 Task: Create List Cloud Computing in Board Employee Engagement Strategies to Workspace Job Analysis and Design. Create List SaaS in Board Product Prototyping to Workspace Job Analysis and Design. Create List PaaS in Board Product Design and User Experience Optimization to Workspace Job Analysis and Design
Action: Mouse moved to (53, 310)
Screenshot: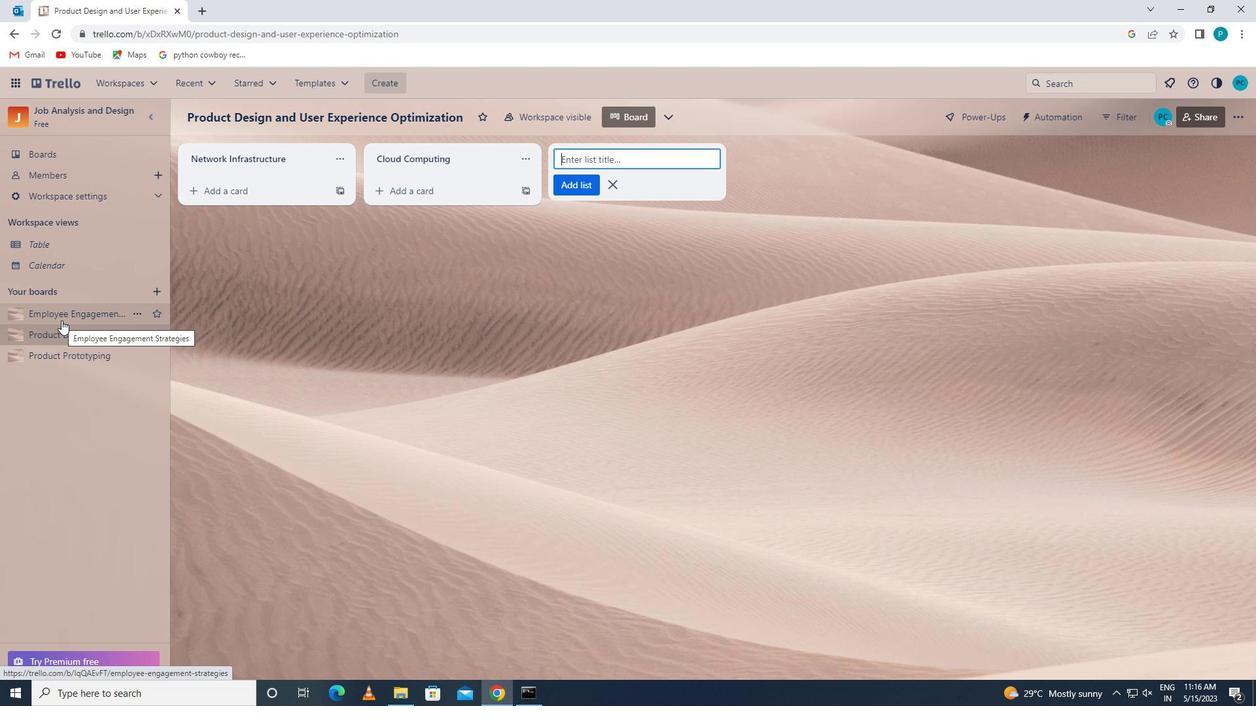 
Action: Mouse pressed left at (53, 310)
Screenshot: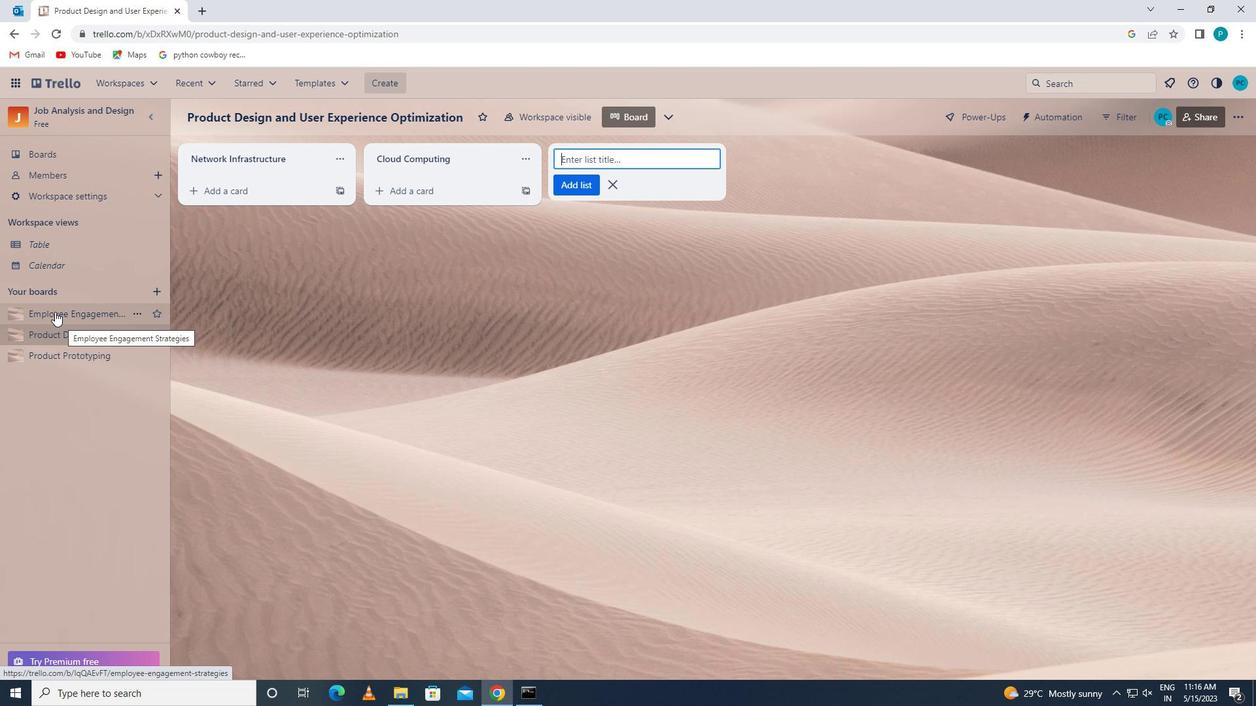 
Action: Mouse moved to (603, 161)
Screenshot: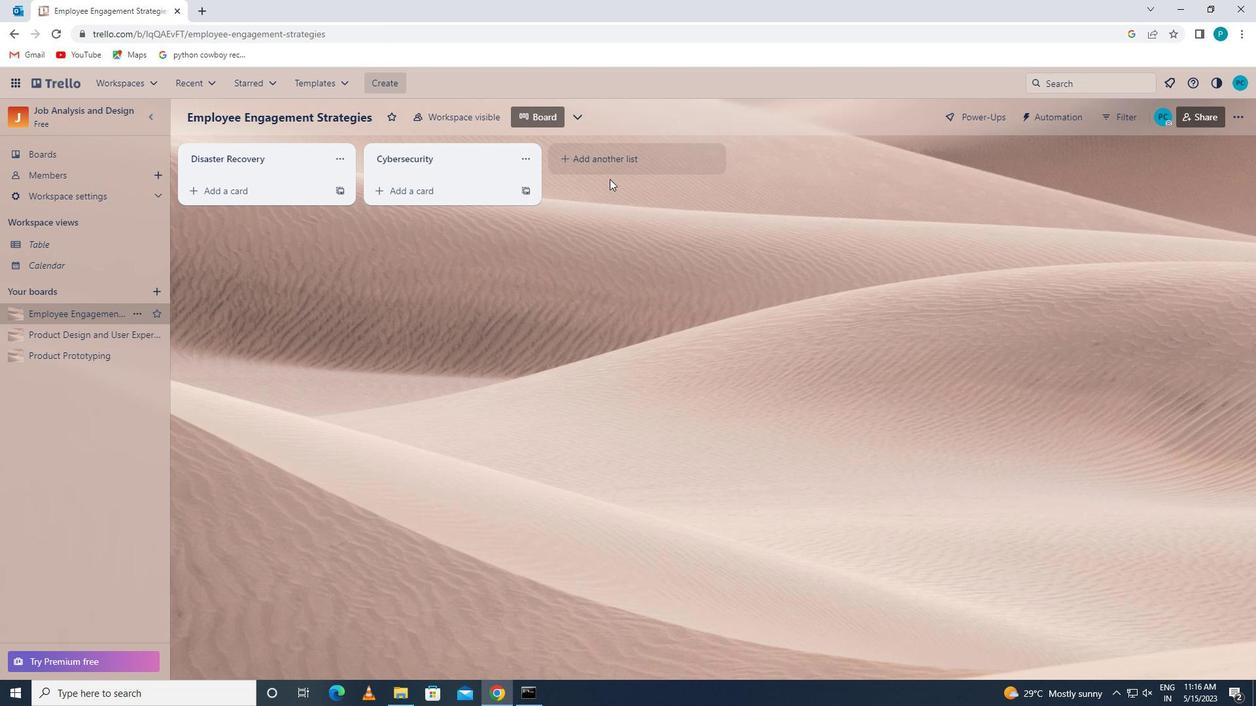 
Action: Mouse pressed left at (603, 161)
Screenshot: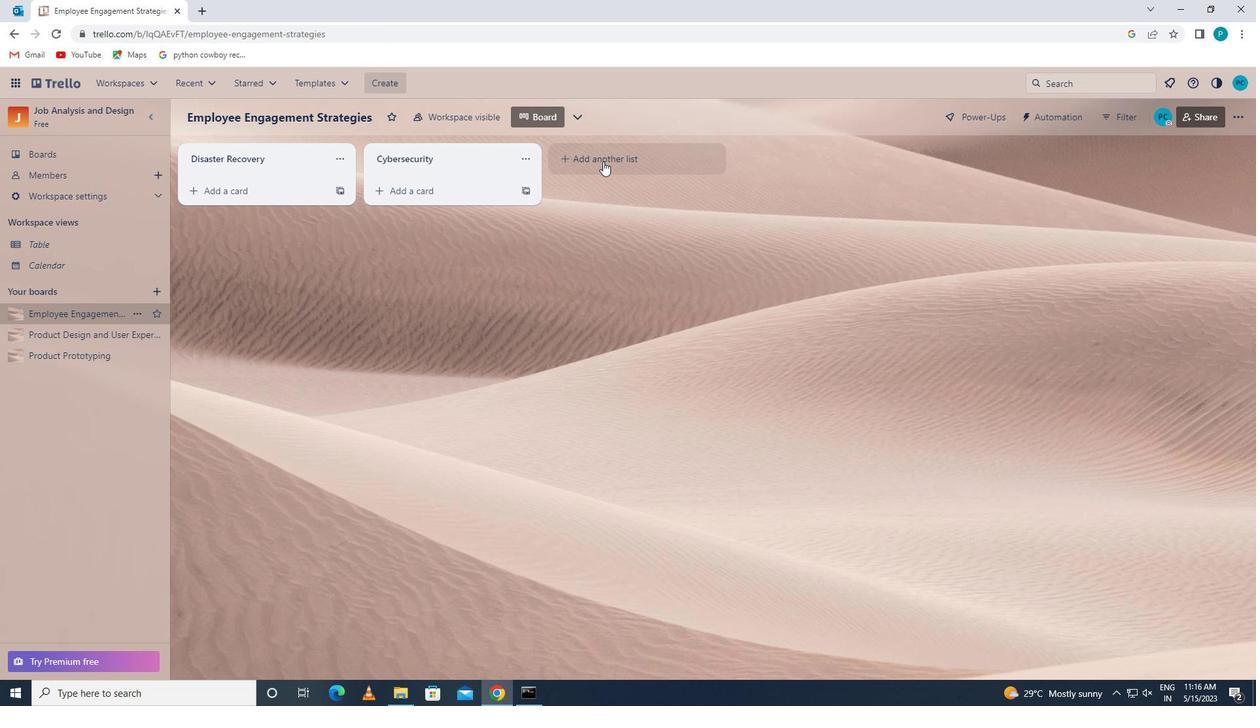 
Action: Key pressed <Key.caps_lock>c<Key.caps_lock>loud<Key.space><Key.caps_lock>c<Key.caps_lock>omputing
Screenshot: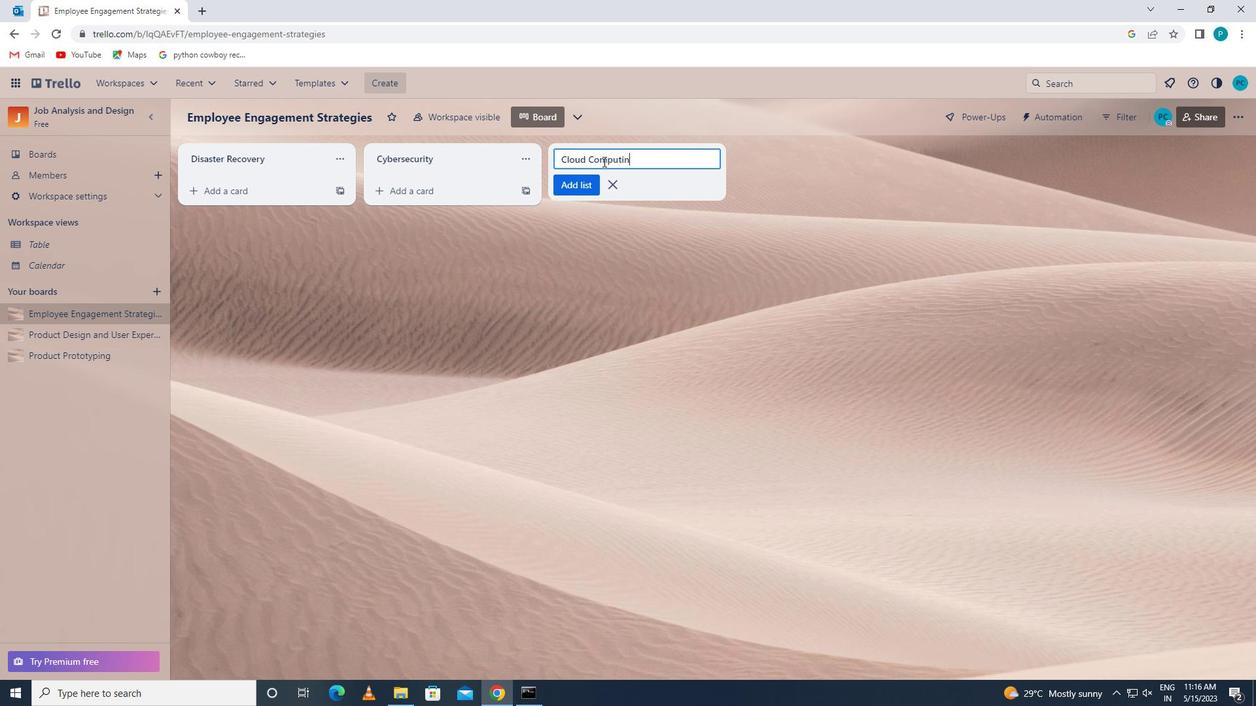 
Action: Mouse moved to (588, 183)
Screenshot: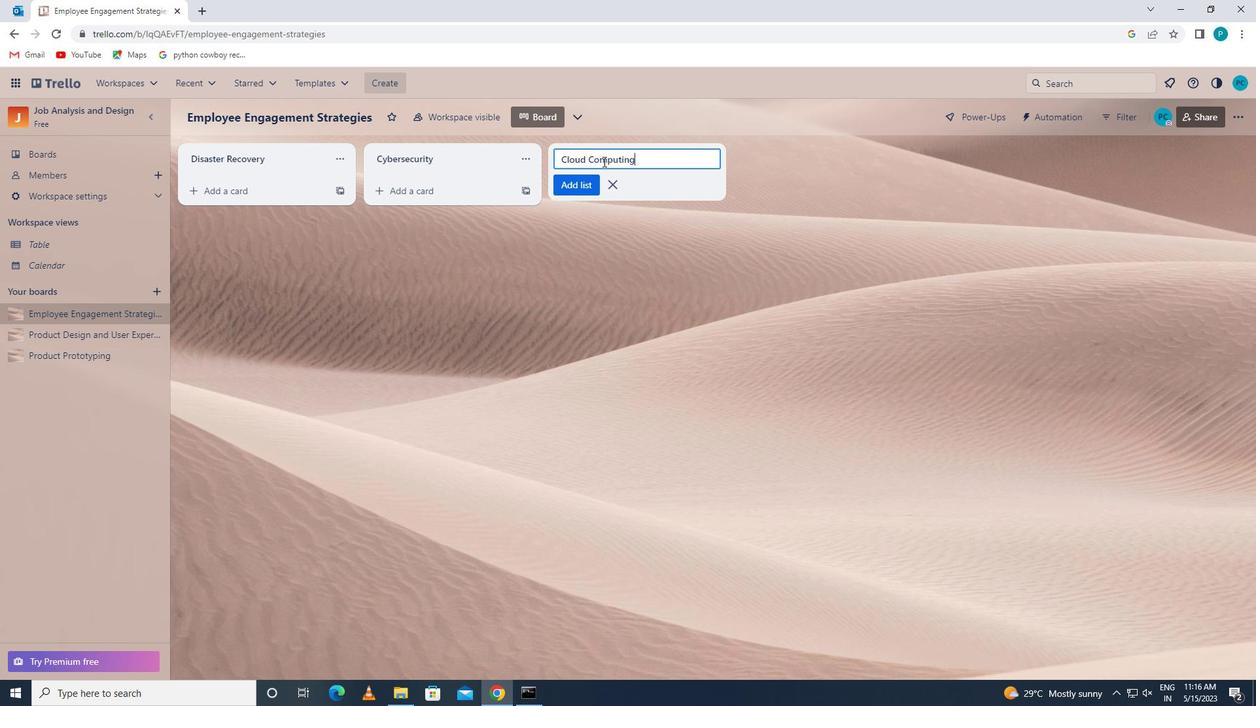 
Action: Mouse pressed left at (588, 183)
Screenshot: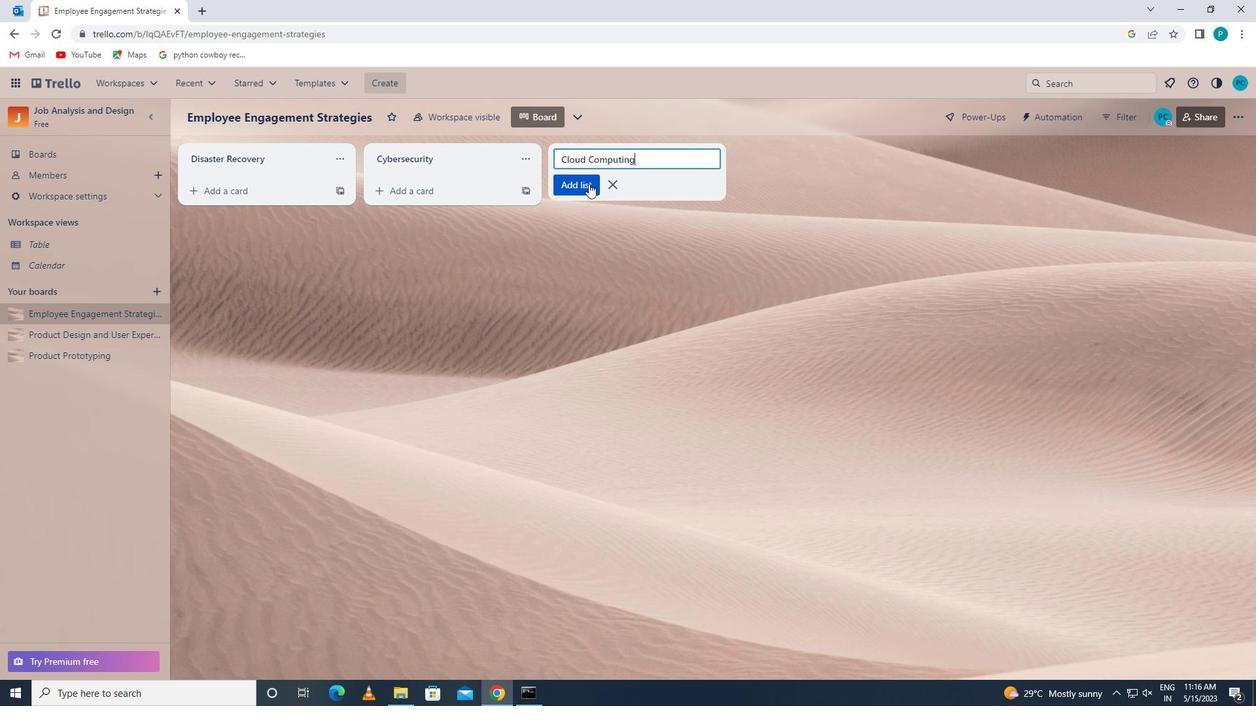 
Action: Mouse moved to (57, 359)
Screenshot: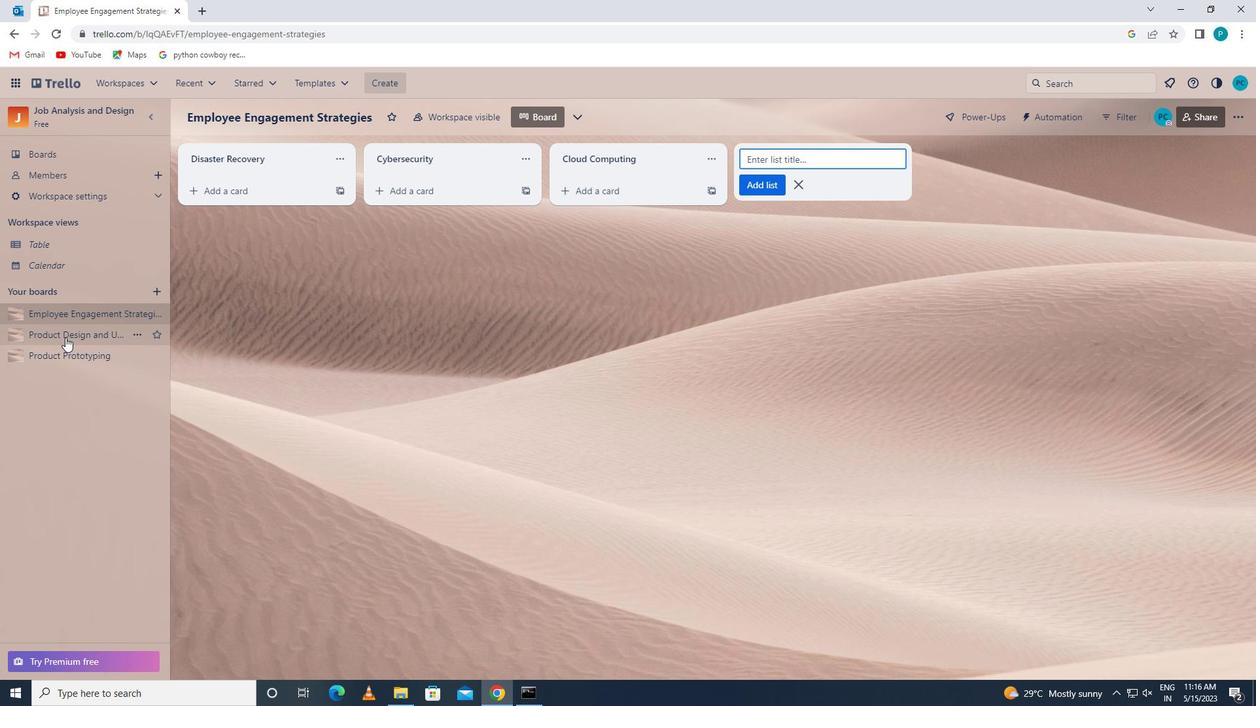 
Action: Mouse pressed left at (57, 359)
Screenshot: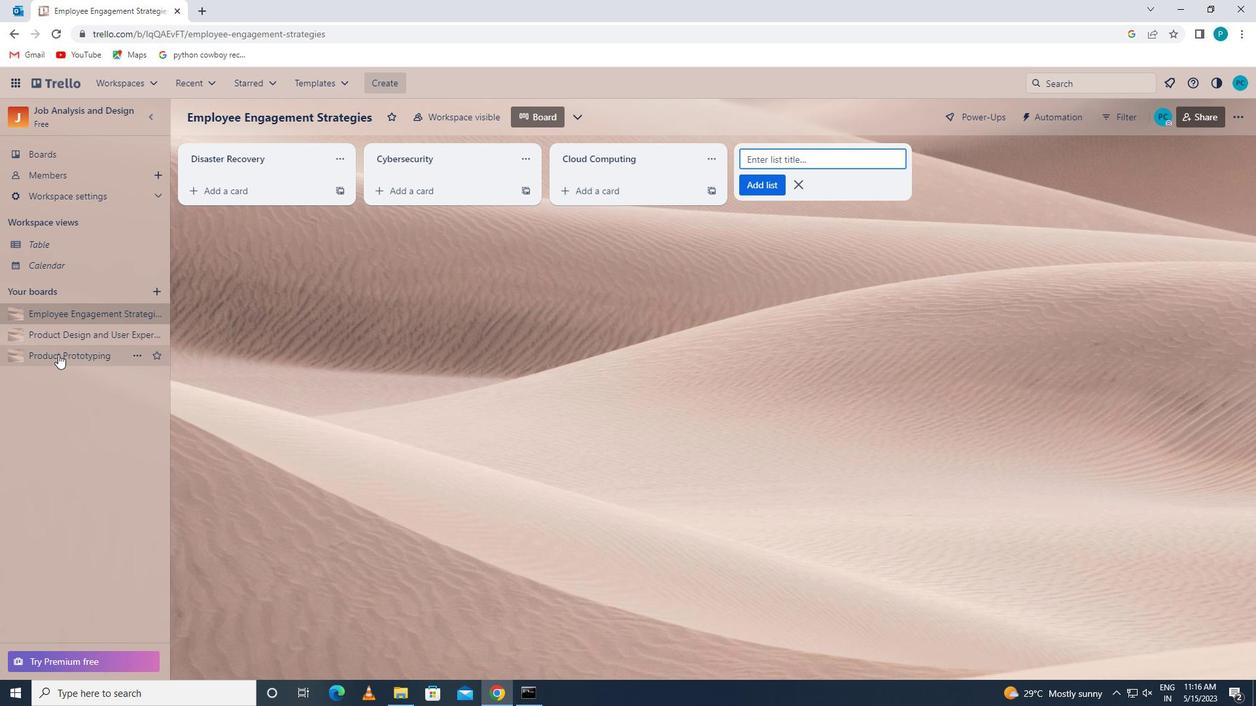 
Action: Mouse moved to (577, 158)
Screenshot: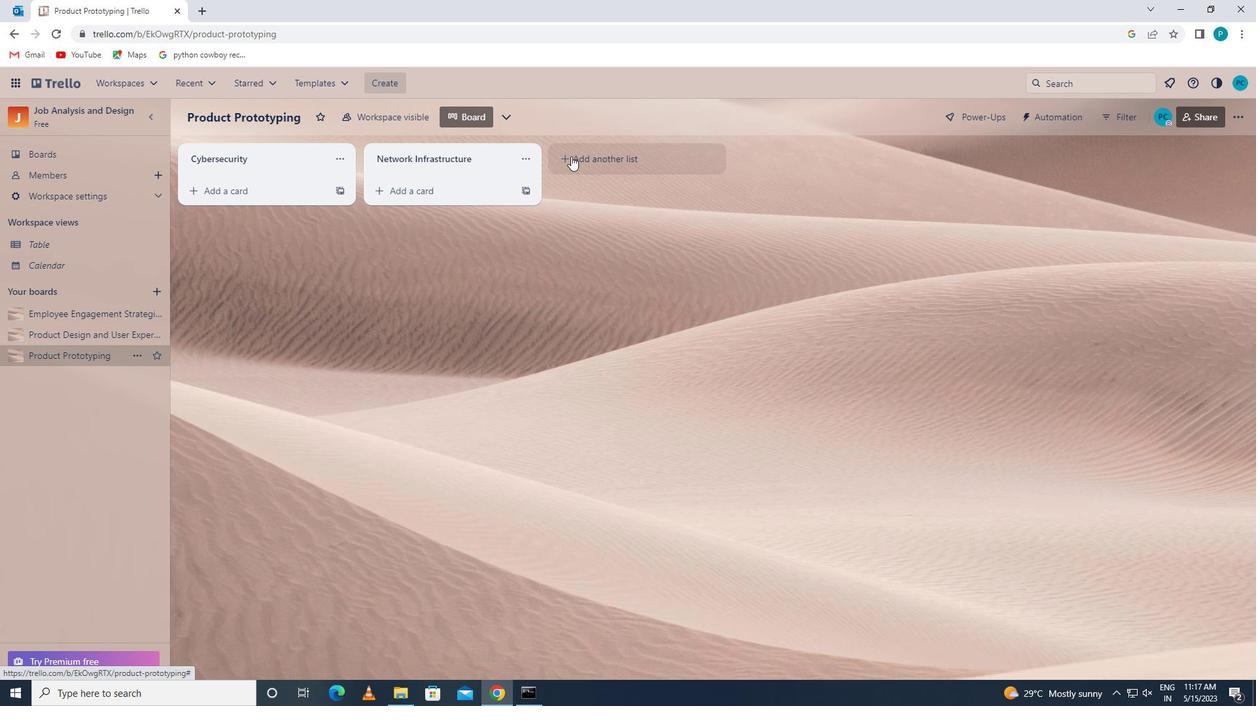 
Action: Mouse pressed left at (577, 158)
Screenshot: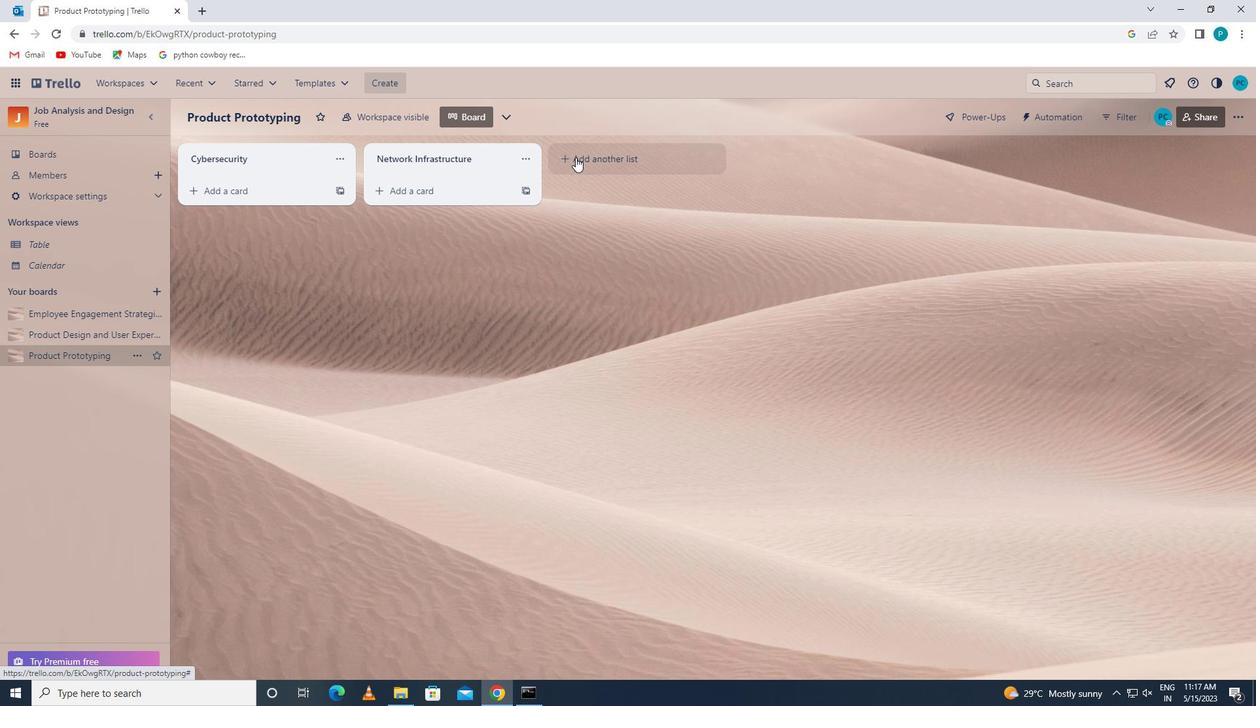 
Action: Key pressed <Key.caps_lock>s<Key.caps_lock>aas<Key.space>
Screenshot: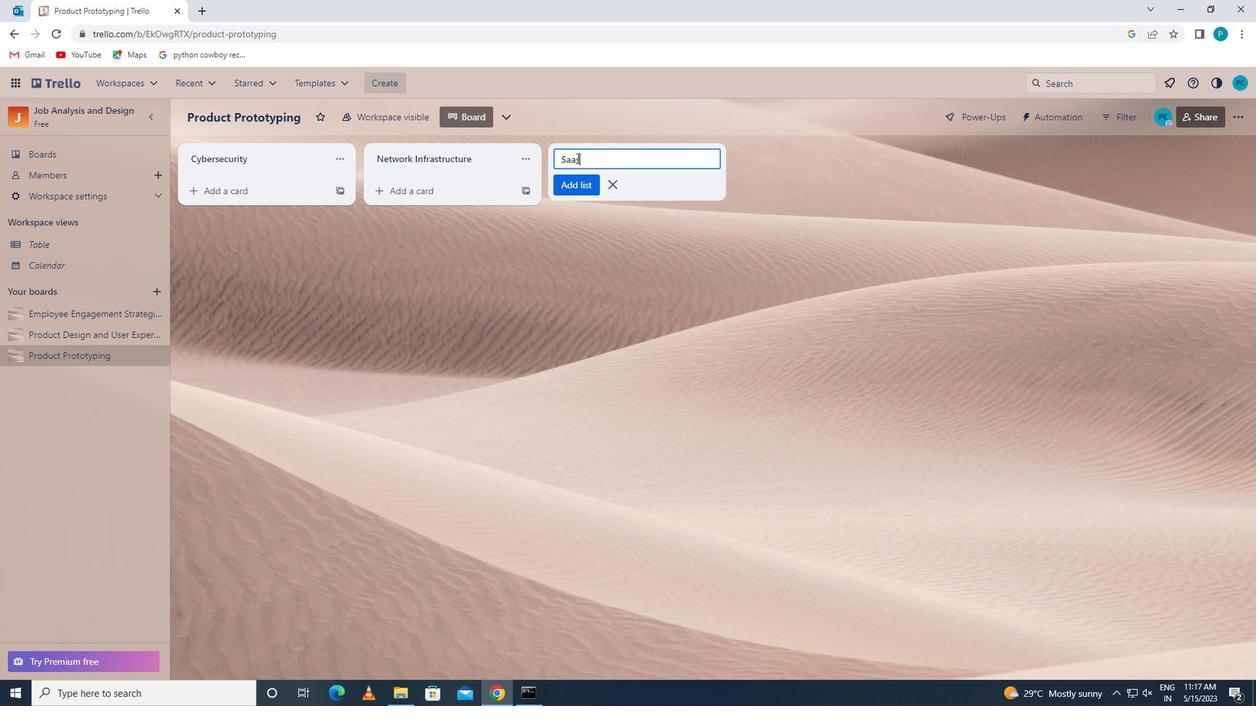 
Action: Mouse moved to (567, 190)
Screenshot: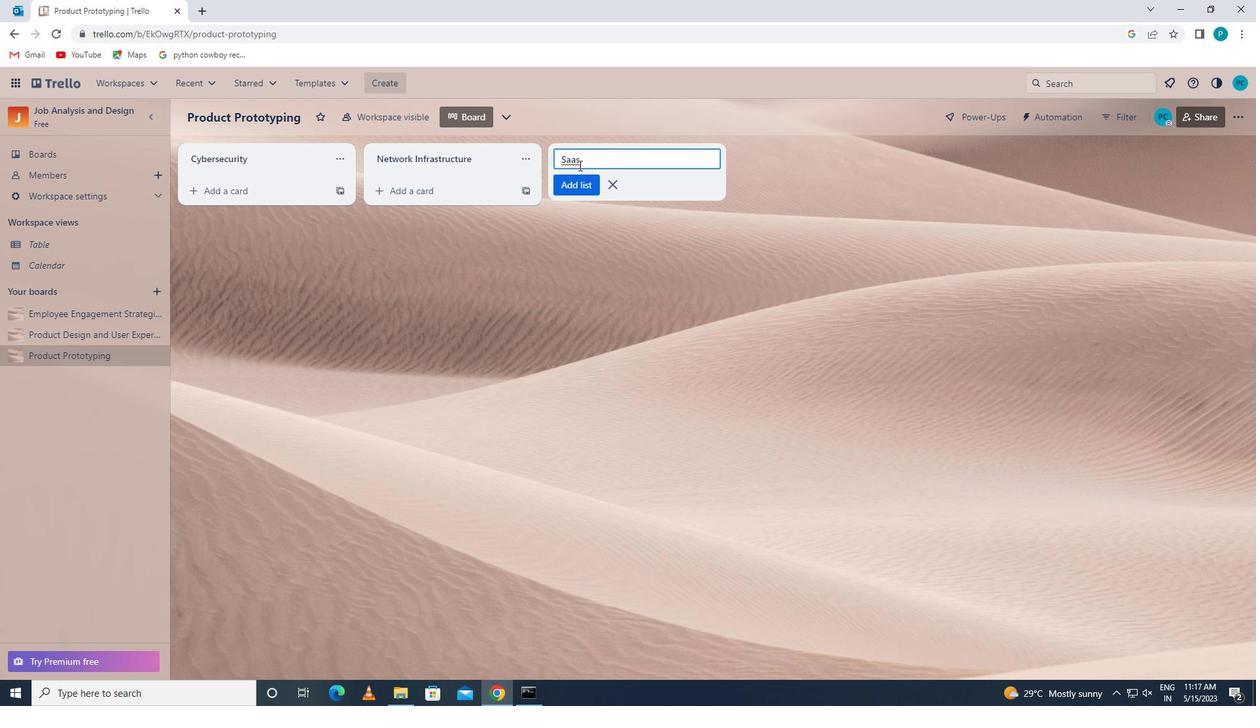 
Action: Mouse pressed left at (567, 190)
Screenshot: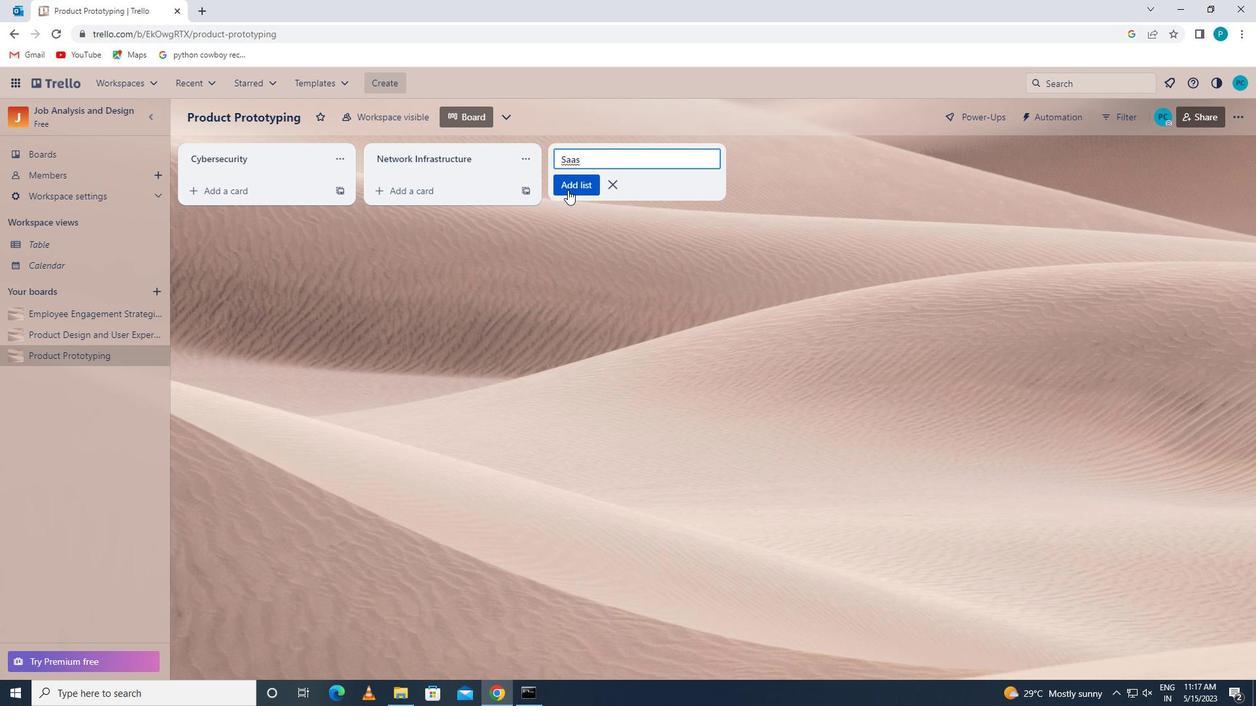 
Action: Mouse moved to (98, 339)
Screenshot: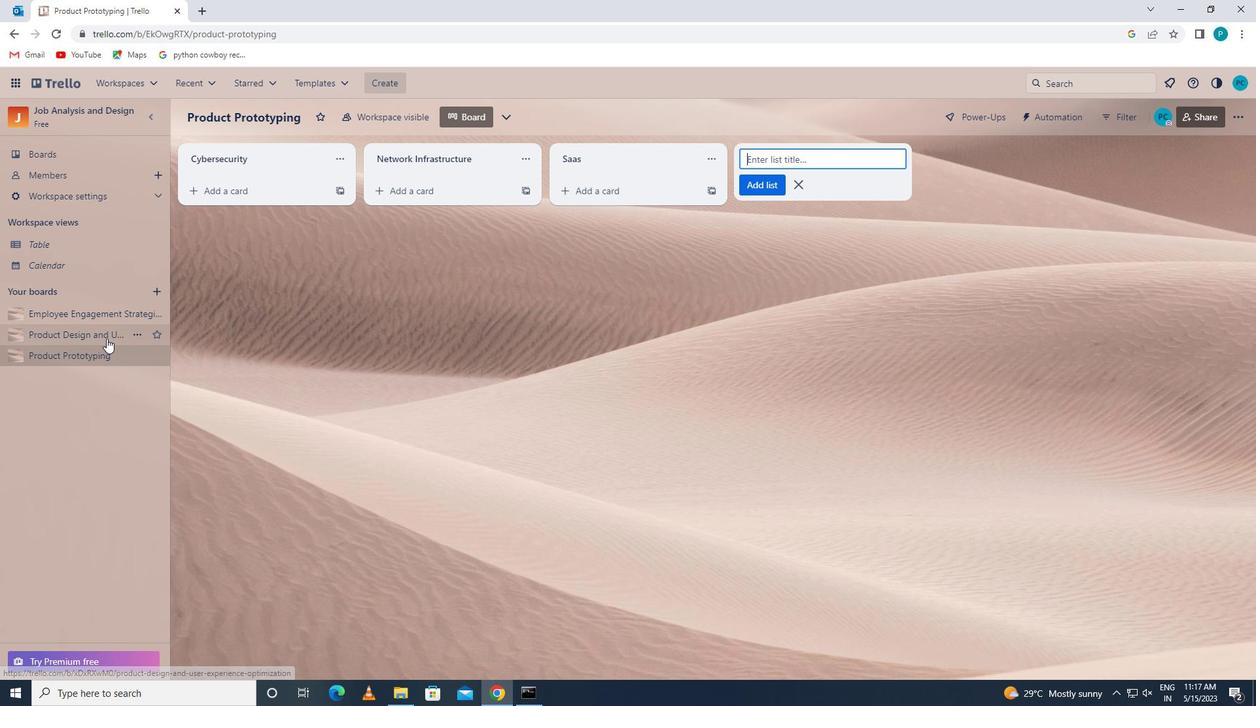 
Action: Mouse pressed left at (98, 339)
Screenshot: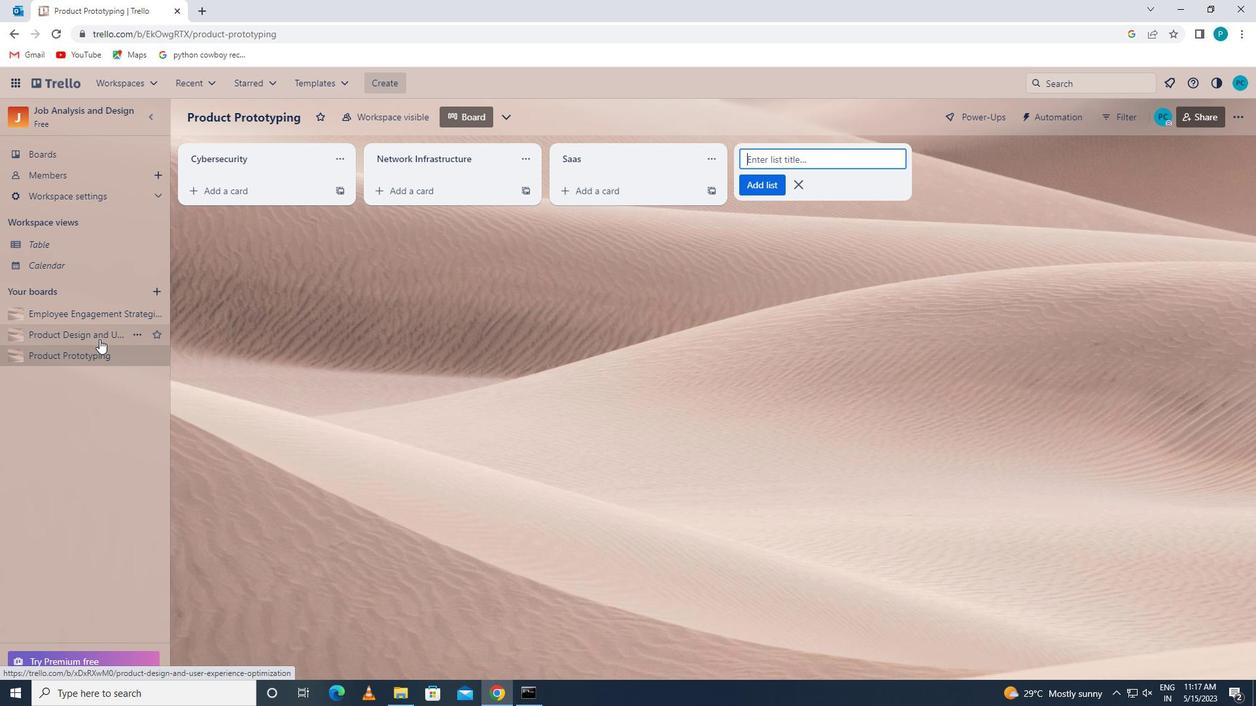 
Action: Mouse moved to (572, 172)
Screenshot: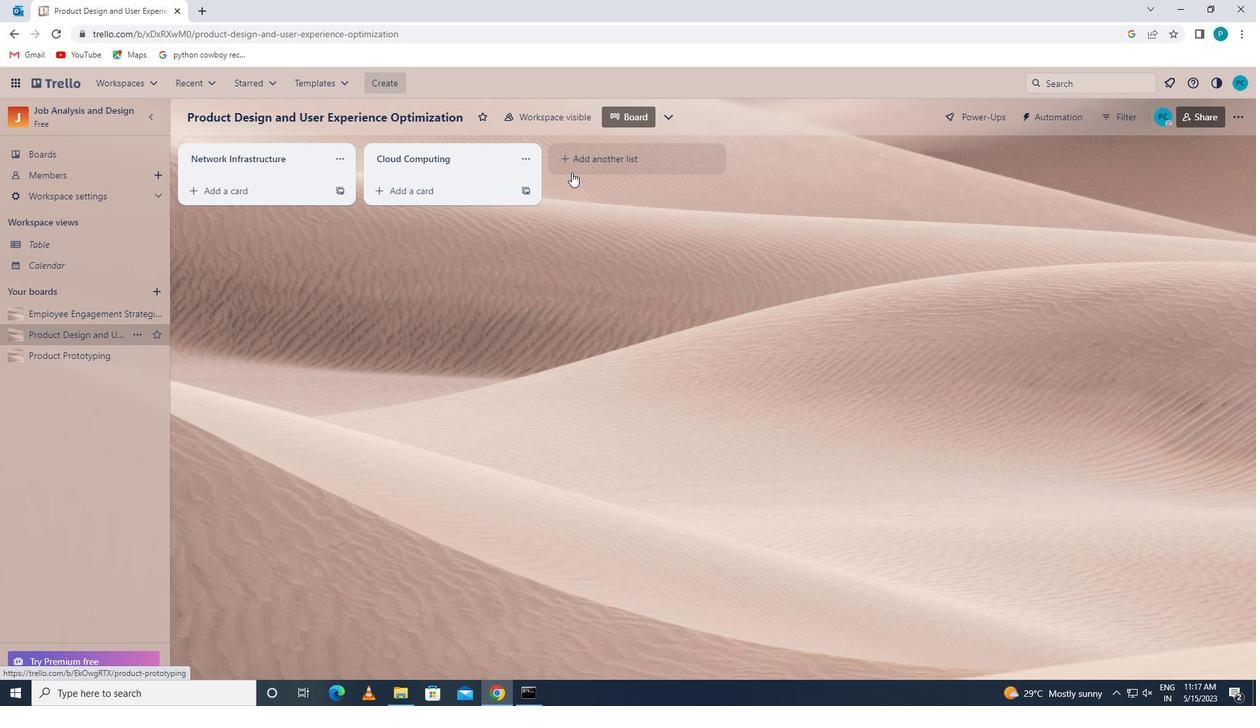 
Action: Mouse pressed left at (572, 172)
Screenshot: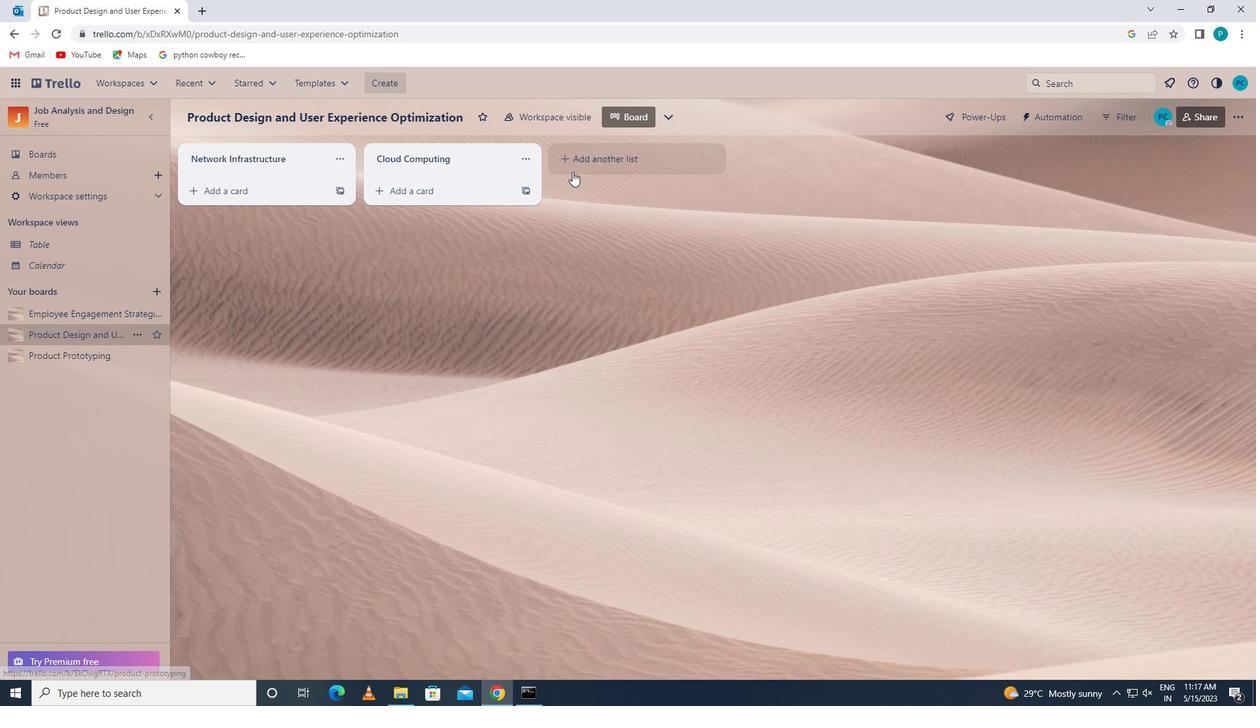 
Action: Mouse moved to (570, 162)
Screenshot: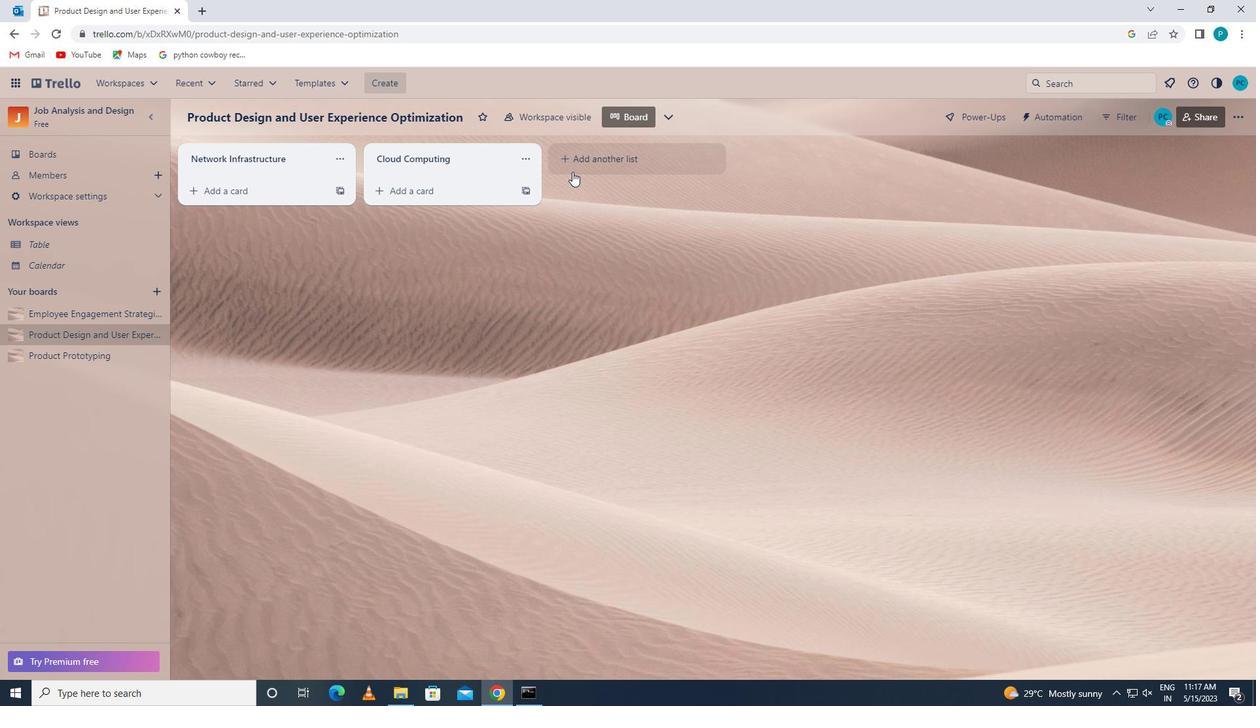 
Action: Mouse pressed left at (570, 162)
Screenshot: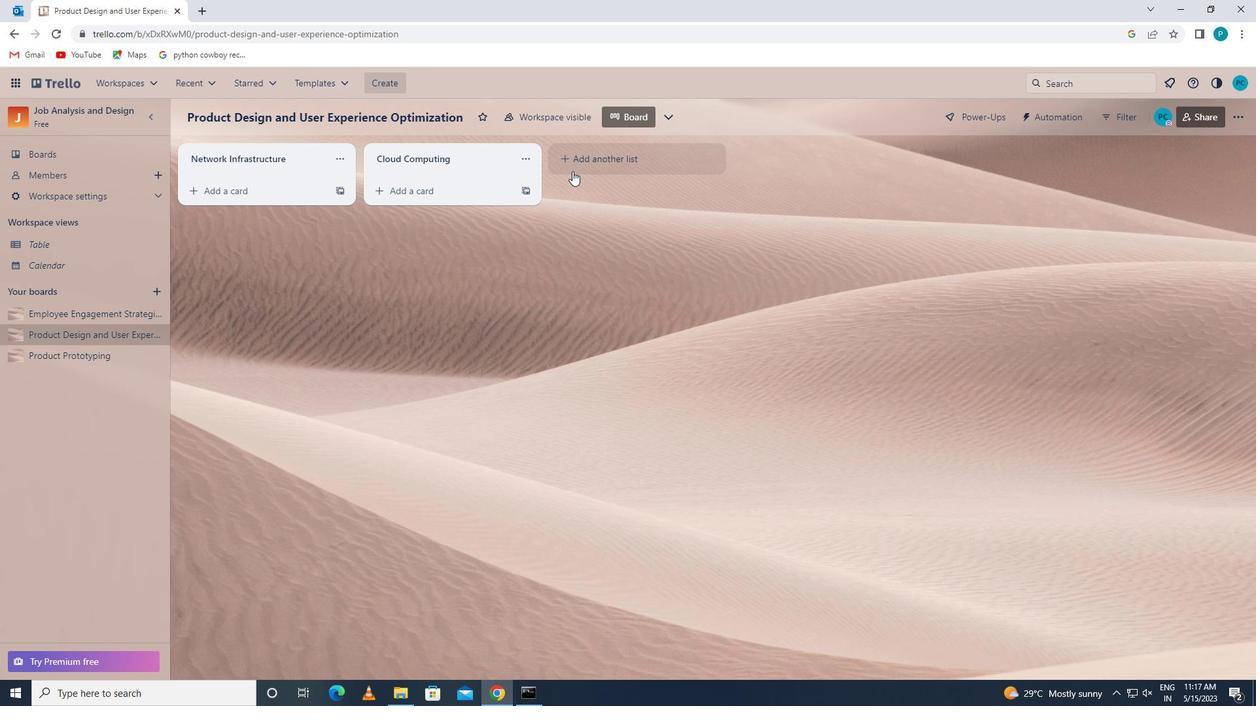 
Action: Key pressed <Key.caps_lock>p<Key.caps_lock>aas<Key.backspace><Key.caps_lock>s
Screenshot: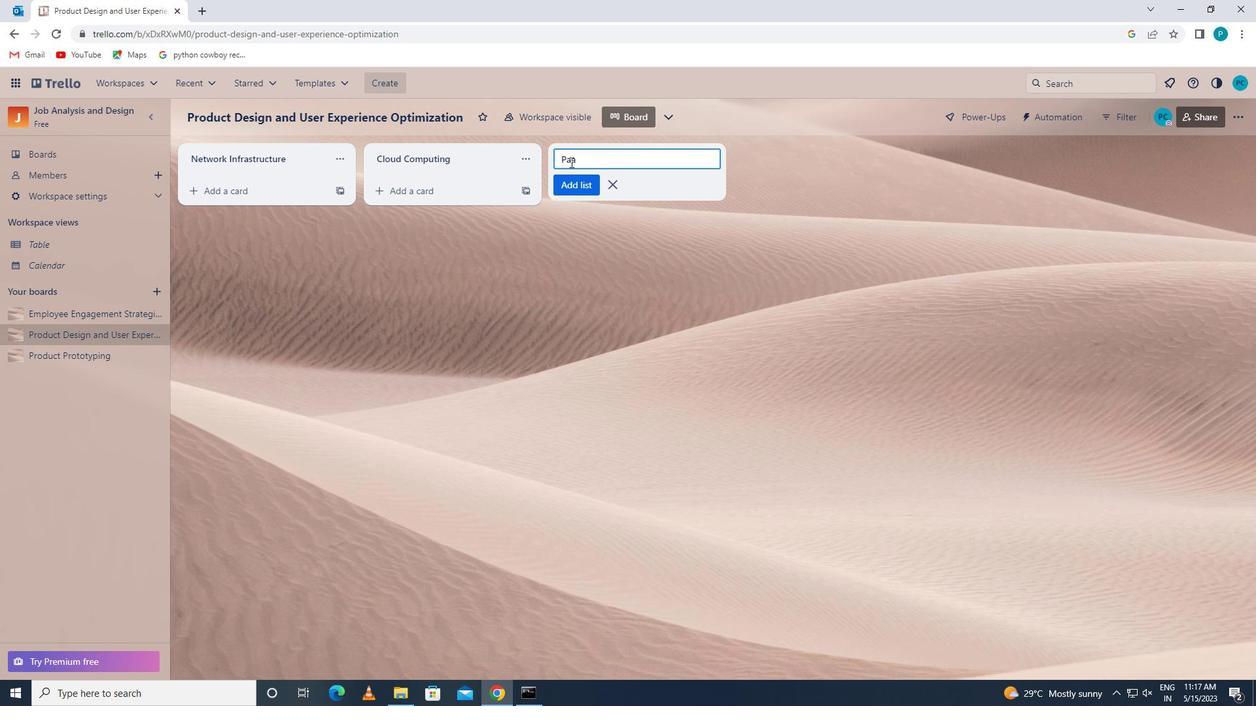 
Action: Mouse moved to (589, 183)
Screenshot: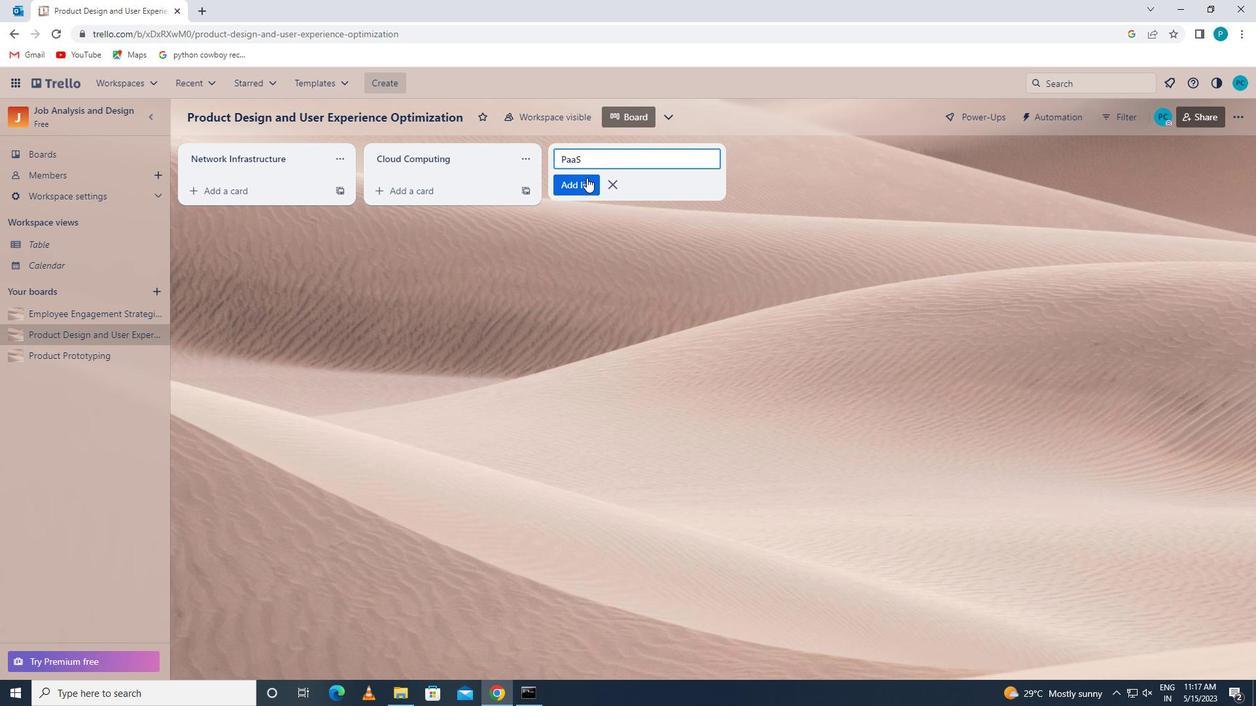 
Action: Mouse pressed left at (589, 183)
Screenshot: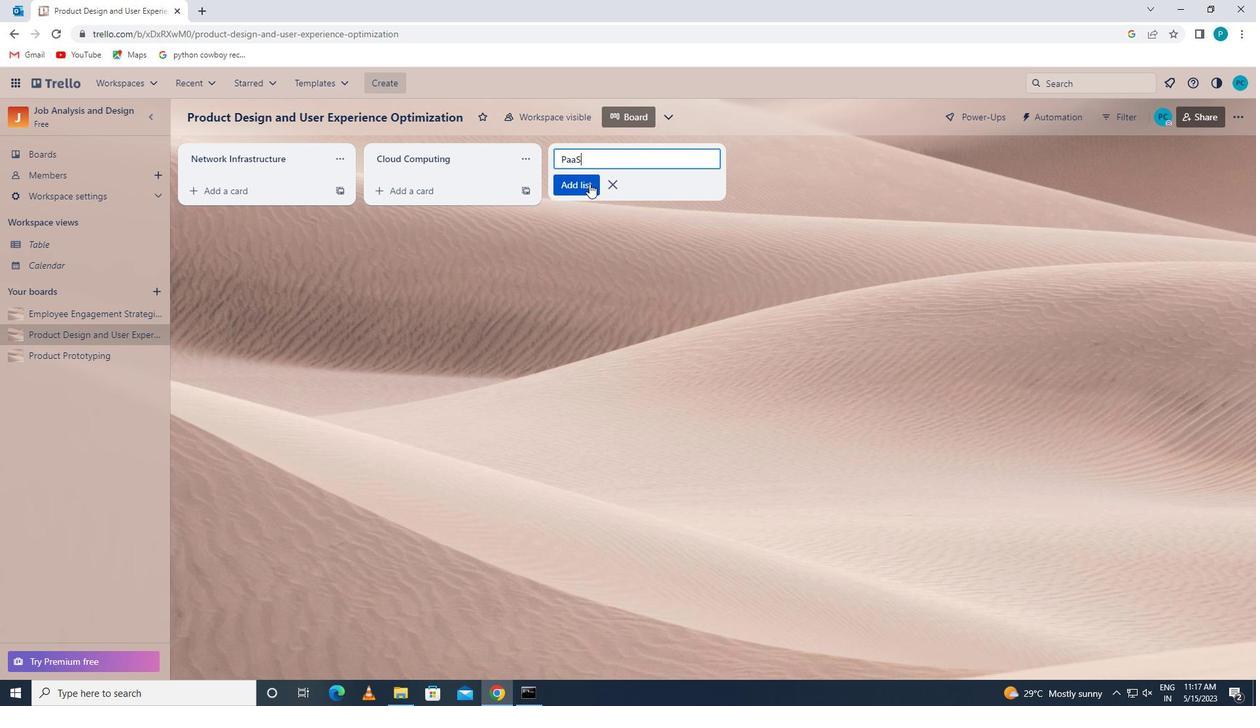 
